 Task: Look for properties with bathroom entrances wider than 32 inches (81 centimeters).
Action: Mouse moved to (908, 144)
Screenshot: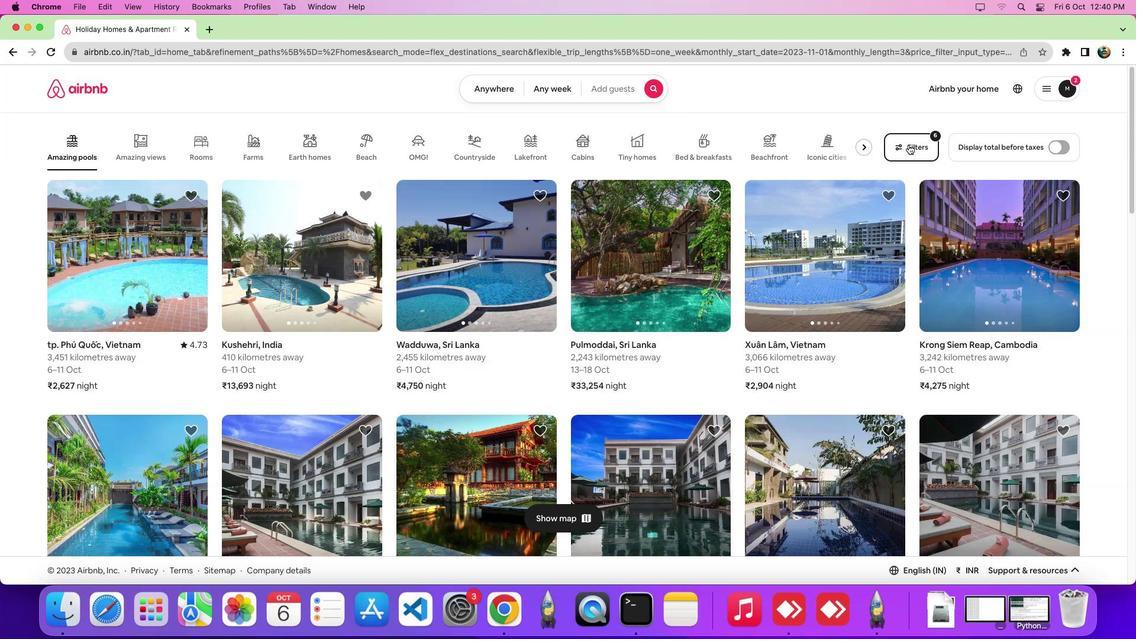 
Action: Mouse pressed left at (908, 144)
Screenshot: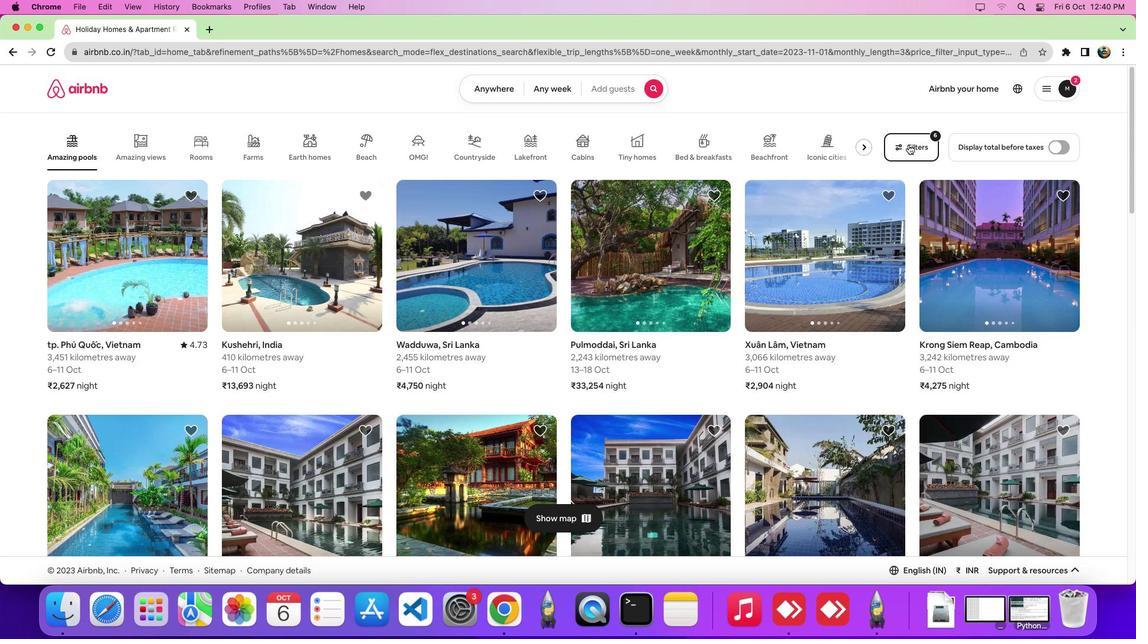 
Action: Mouse moved to (441, 214)
Screenshot: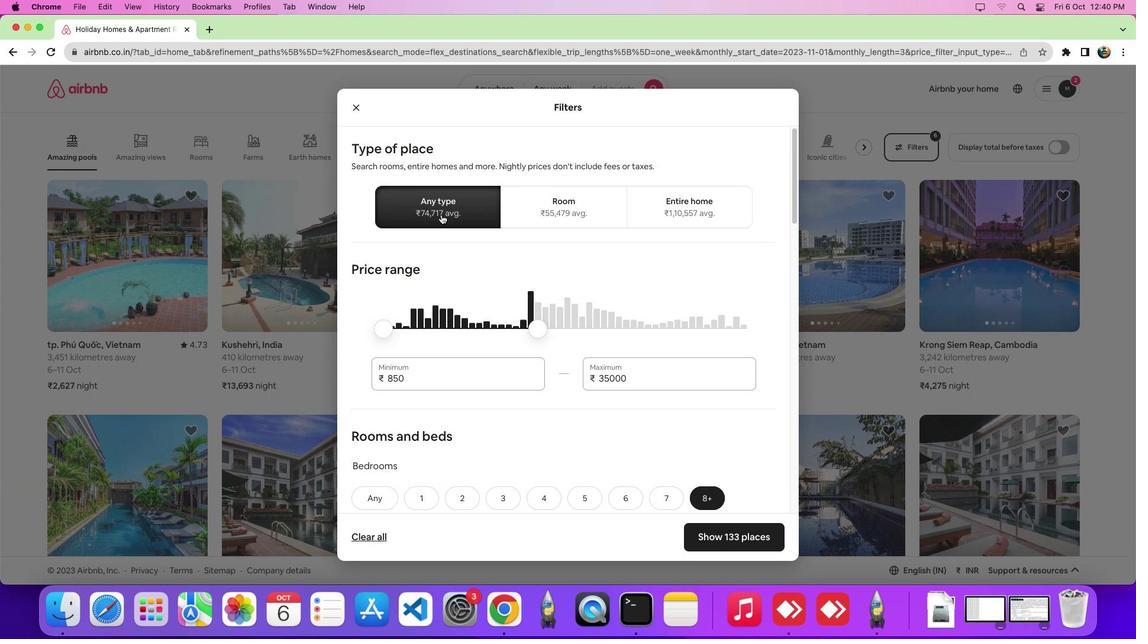 
Action: Mouse pressed left at (441, 214)
Screenshot: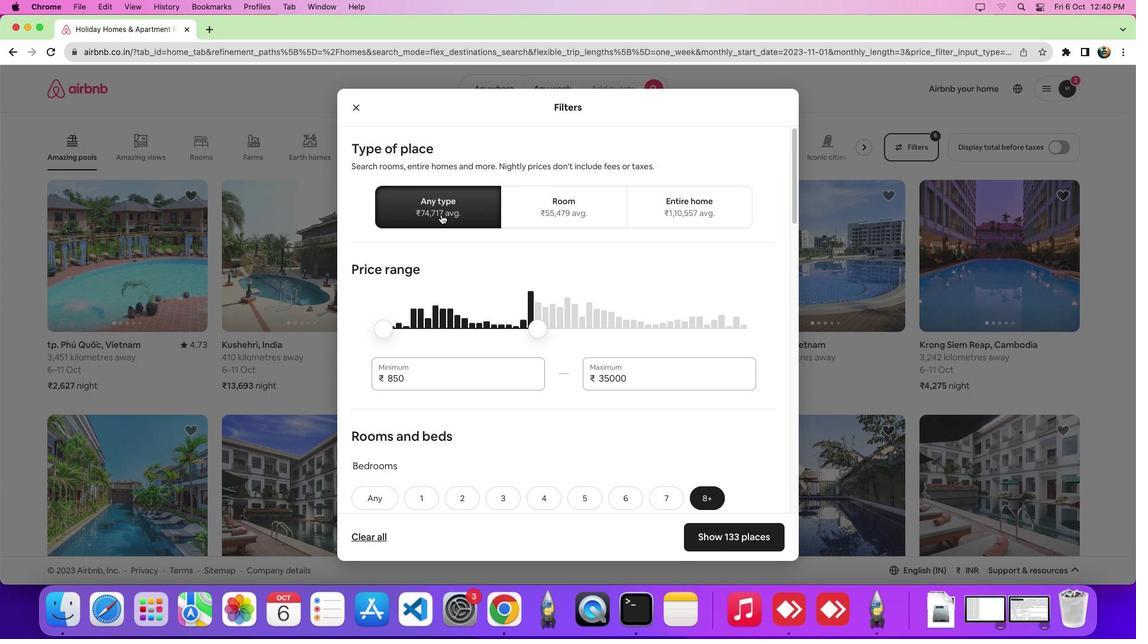 
Action: Mouse moved to (556, 294)
Screenshot: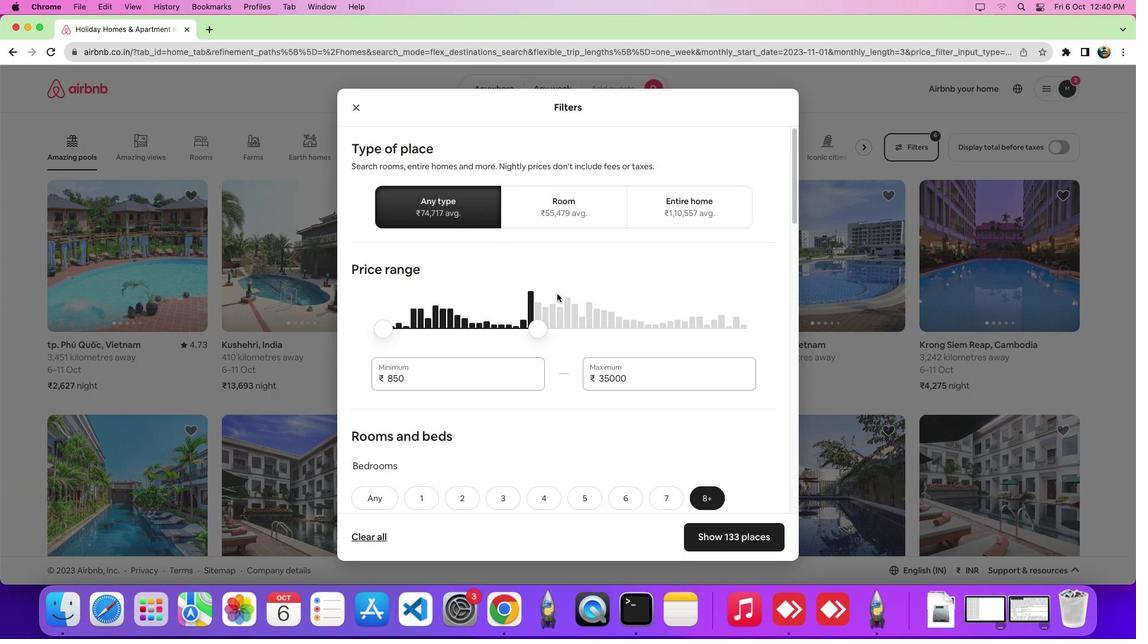
Action: Mouse scrolled (556, 294) with delta (0, 0)
Screenshot: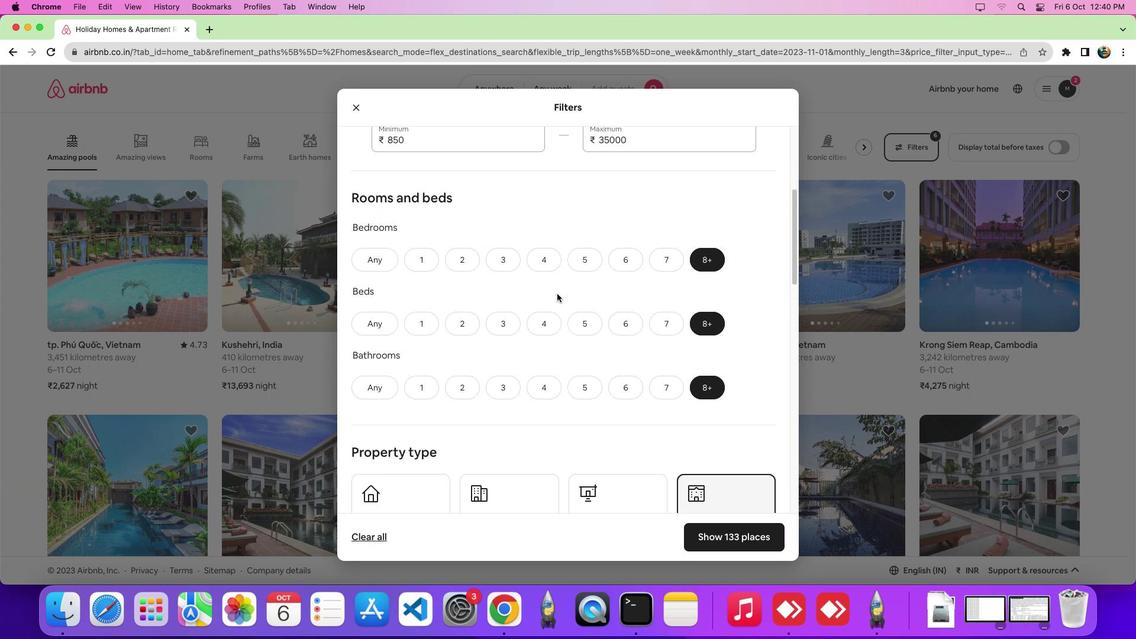
Action: Mouse scrolled (556, 294) with delta (0, 0)
Screenshot: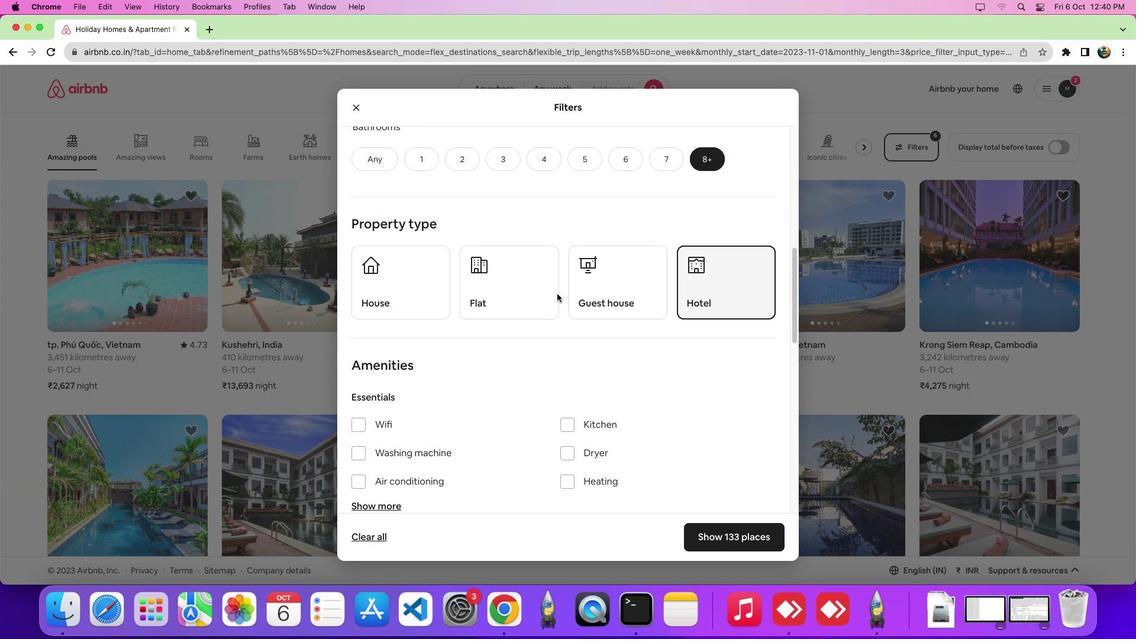 
Action: Mouse scrolled (556, 294) with delta (0, -4)
Screenshot: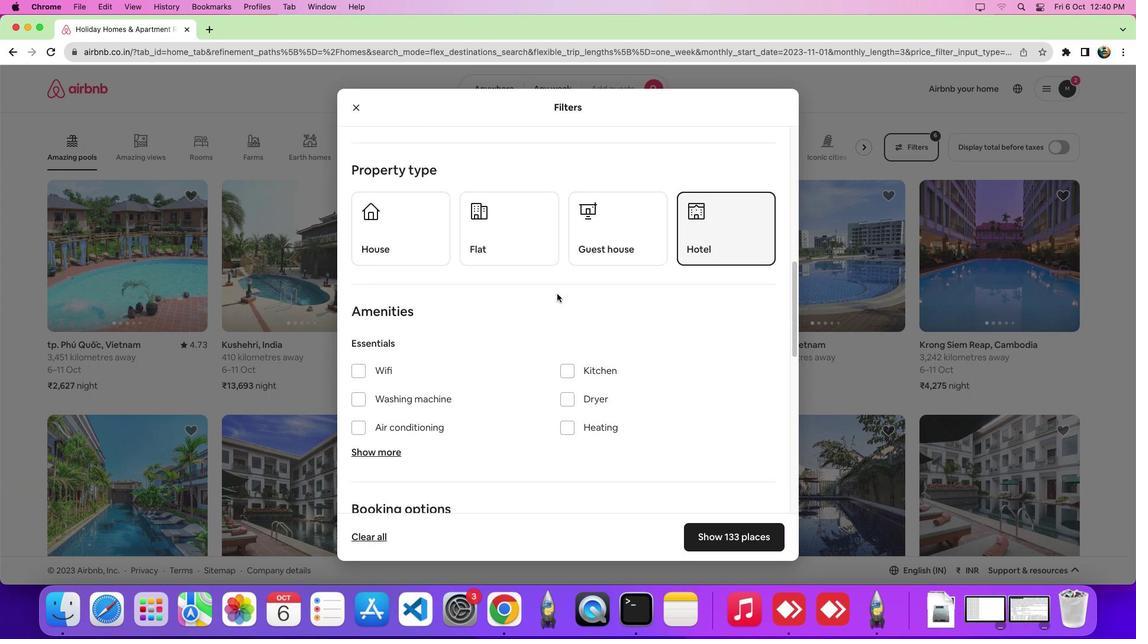 
Action: Mouse scrolled (556, 294) with delta (0, -7)
Screenshot: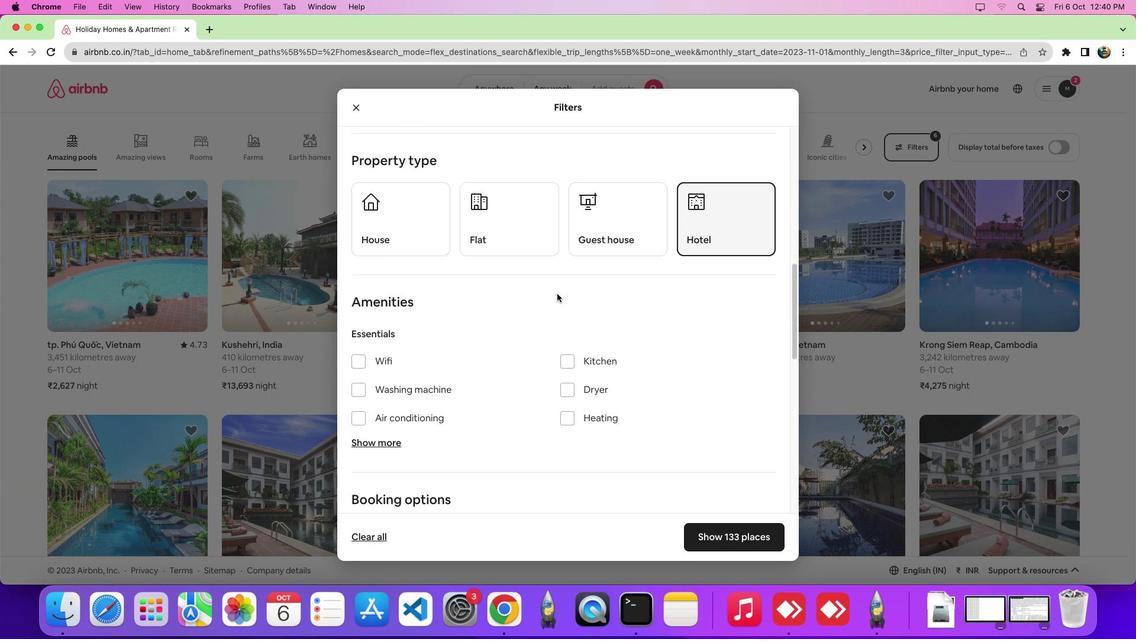 
Action: Mouse scrolled (556, 294) with delta (0, 0)
Screenshot: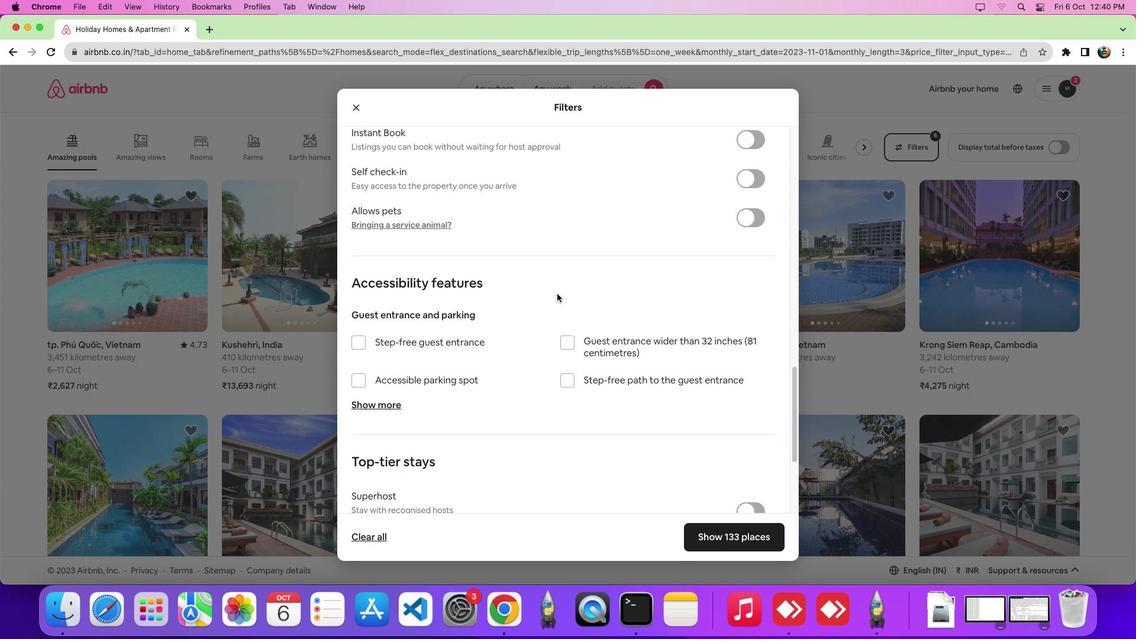 
Action: Mouse scrolled (556, 294) with delta (0, -1)
Screenshot: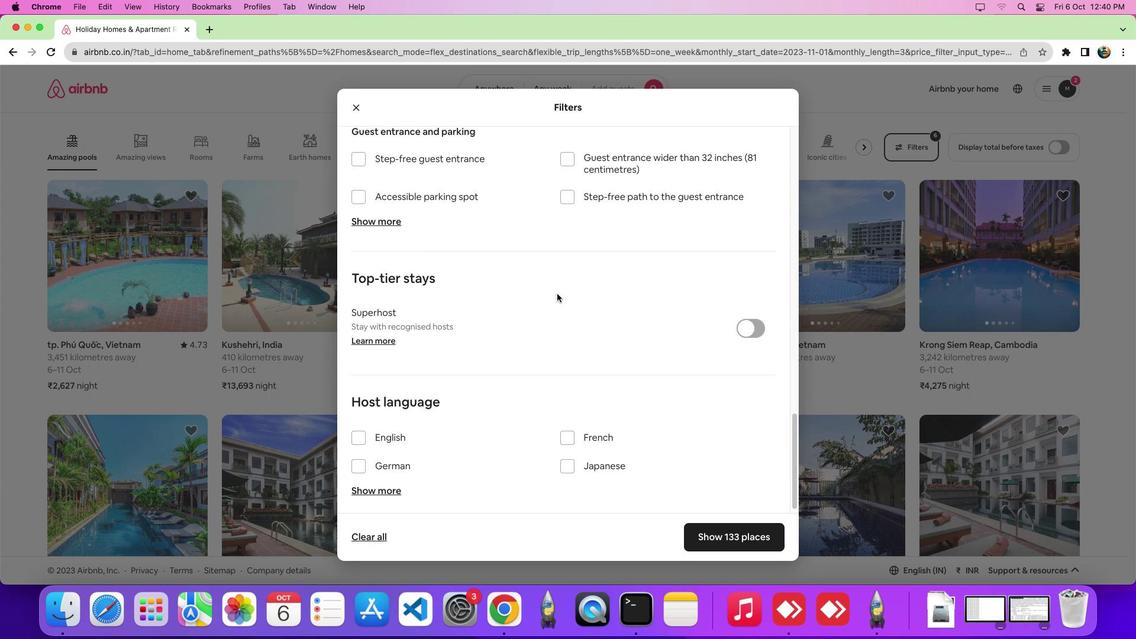 
Action: Mouse scrolled (556, 294) with delta (0, -5)
Screenshot: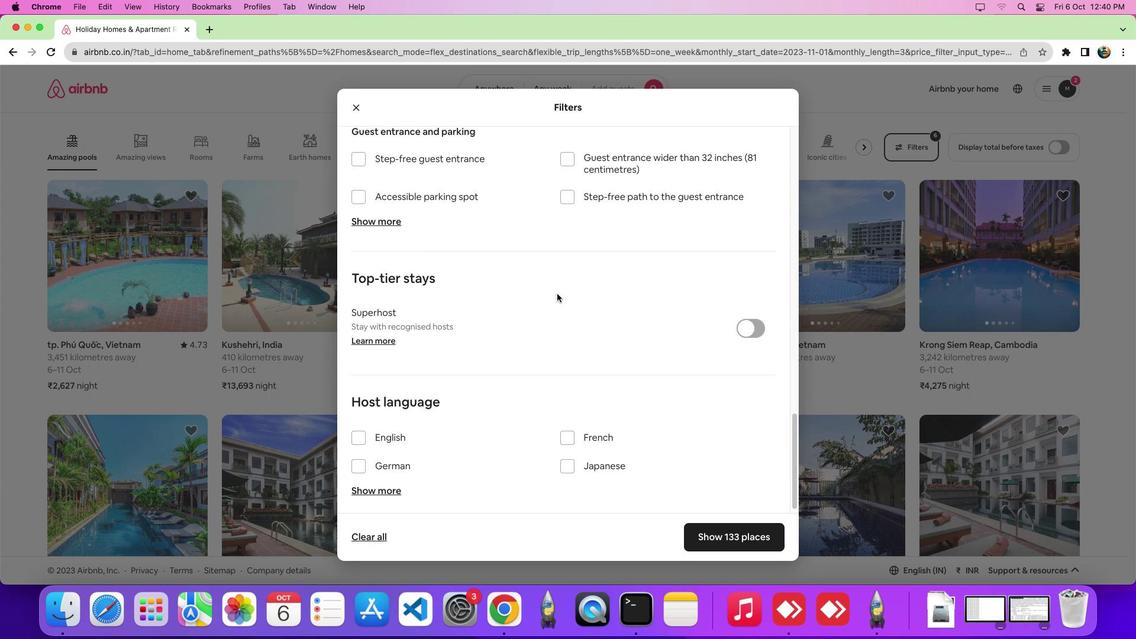 
Action: Mouse scrolled (556, 294) with delta (0, -8)
Screenshot: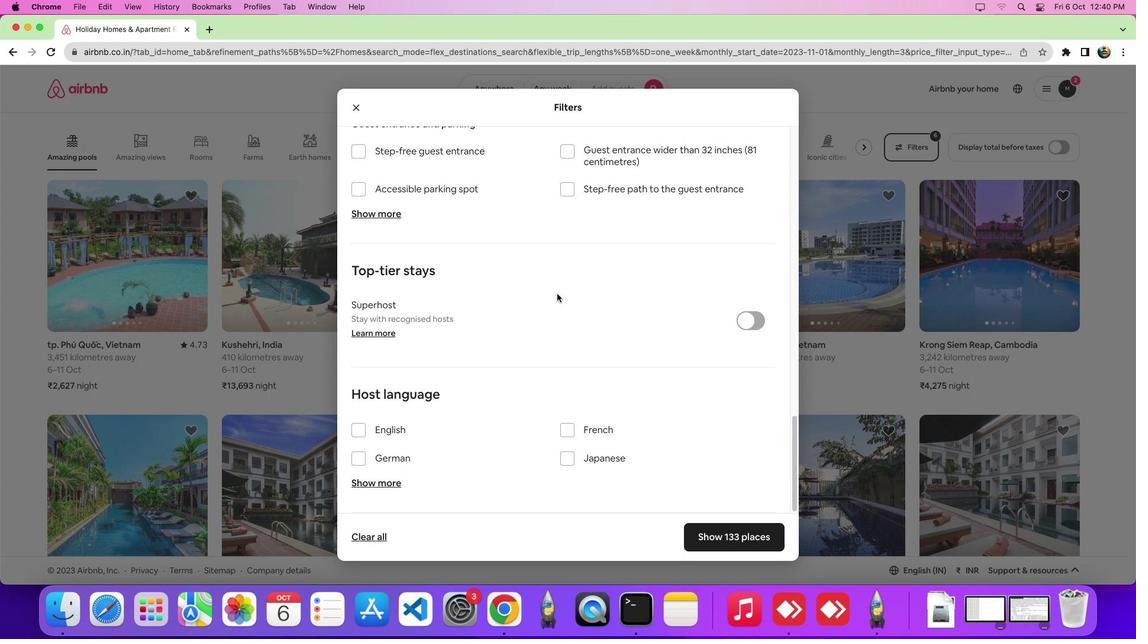 
Action: Mouse scrolled (556, 294) with delta (0, -8)
Screenshot: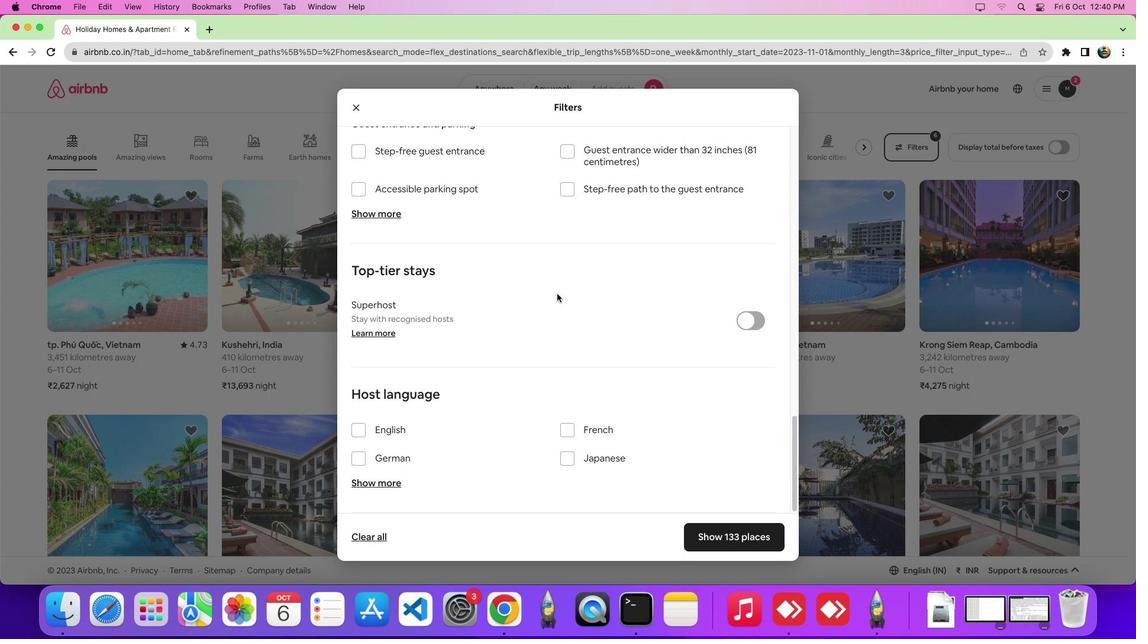 
Action: Mouse moved to (397, 344)
Screenshot: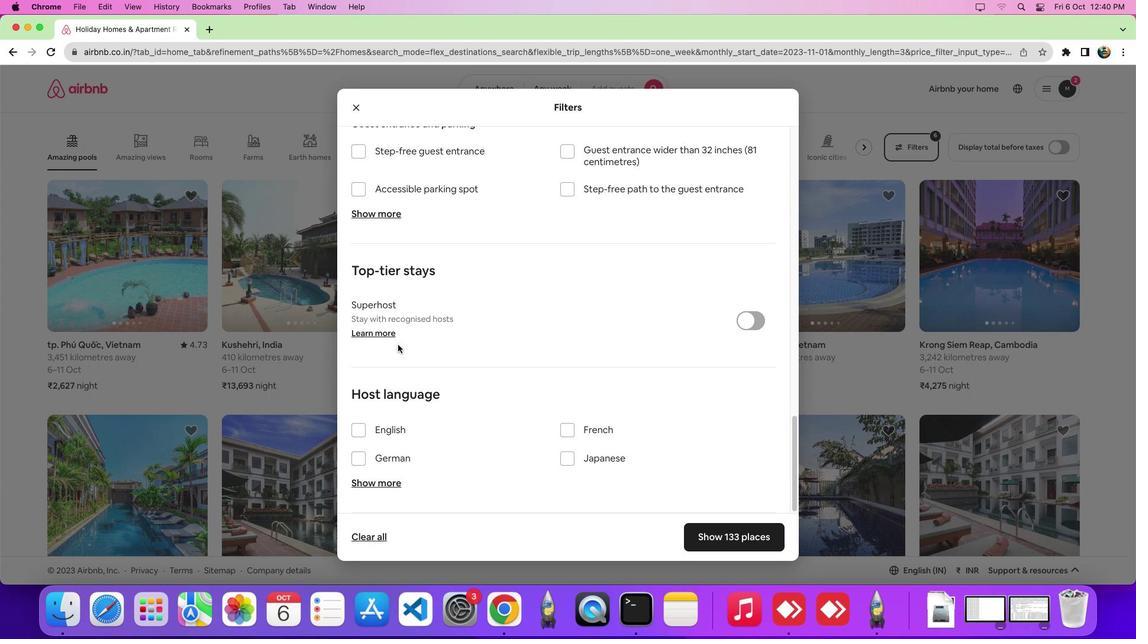 
Action: Mouse scrolled (397, 344) with delta (0, 0)
Screenshot: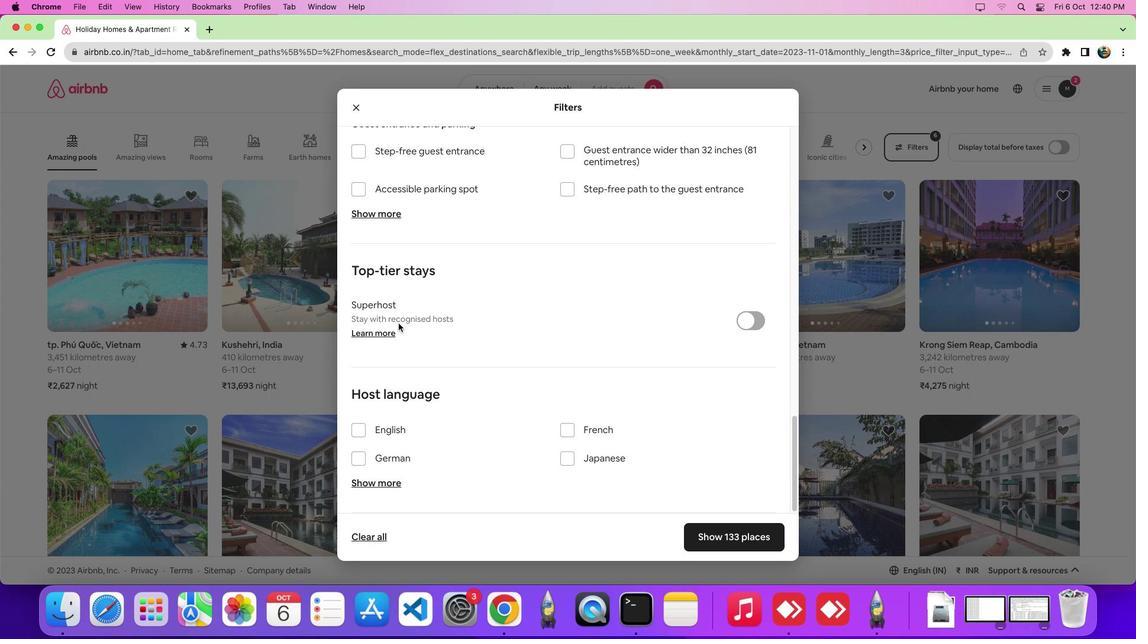 
Action: Mouse scrolled (397, 344) with delta (0, 0)
Screenshot: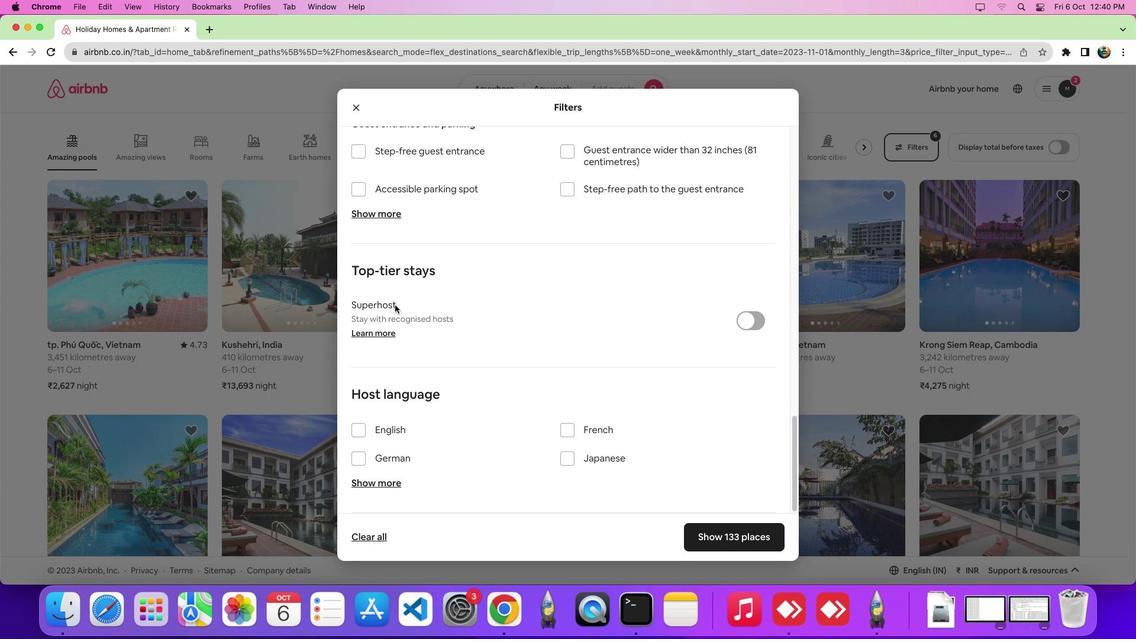 
Action: Mouse moved to (378, 216)
Screenshot: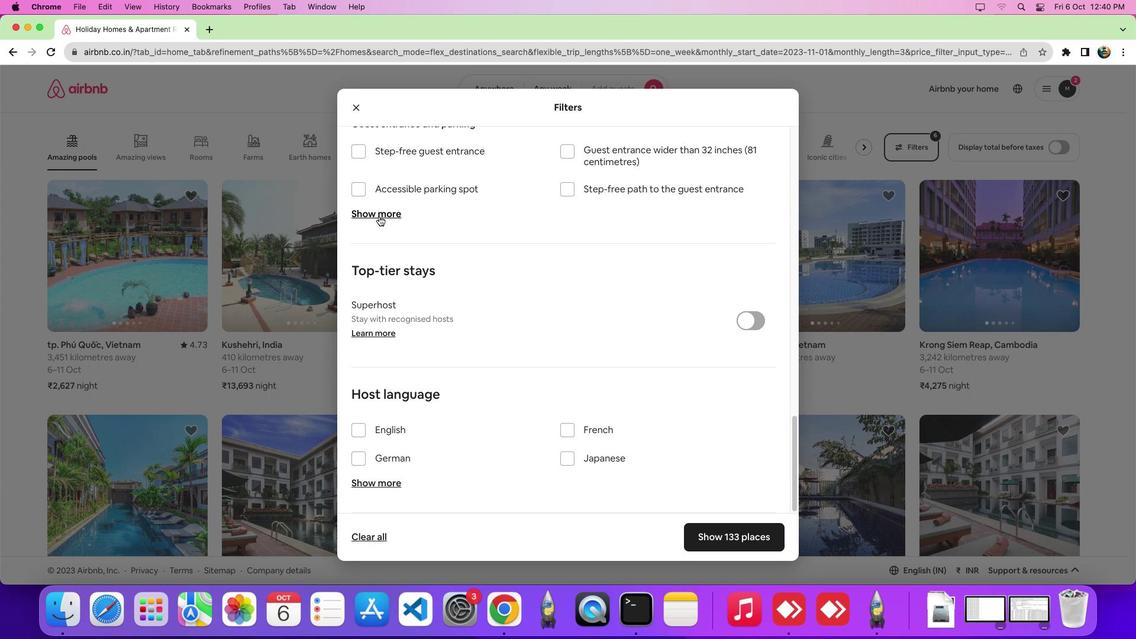 
Action: Mouse pressed left at (378, 216)
Screenshot: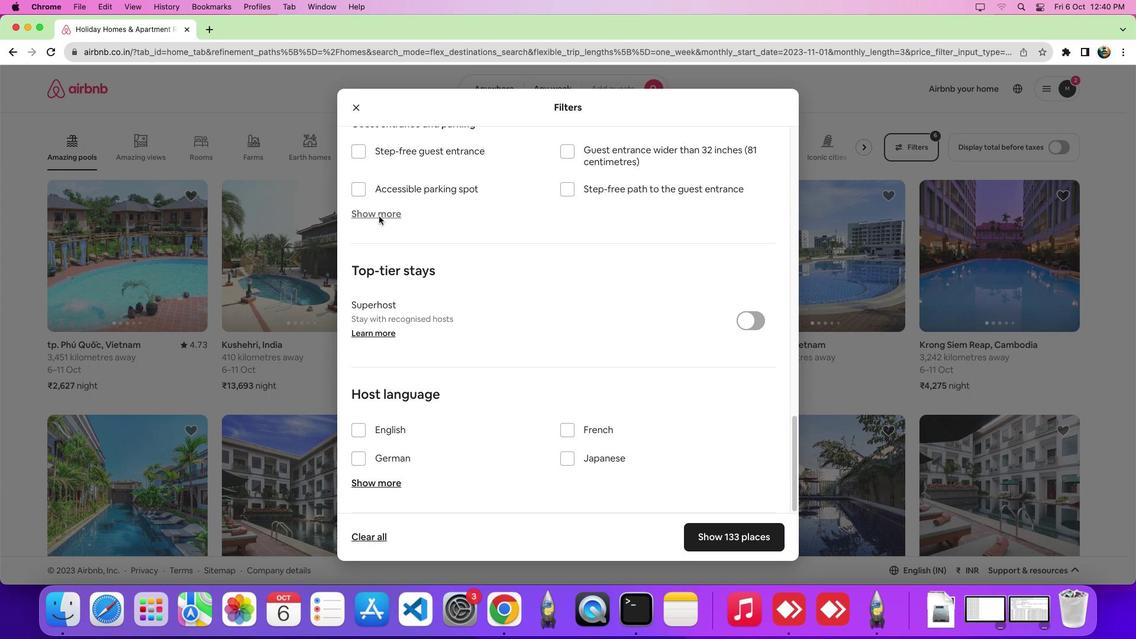 
Action: Mouse moved to (541, 309)
Screenshot: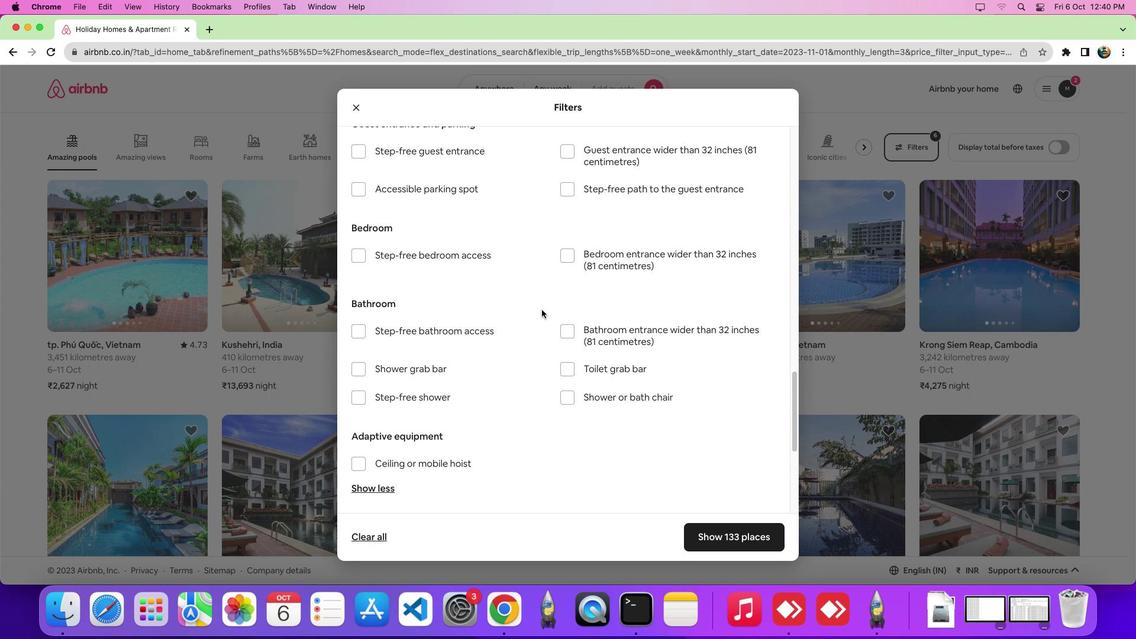 
Action: Mouse scrolled (541, 309) with delta (0, 0)
Screenshot: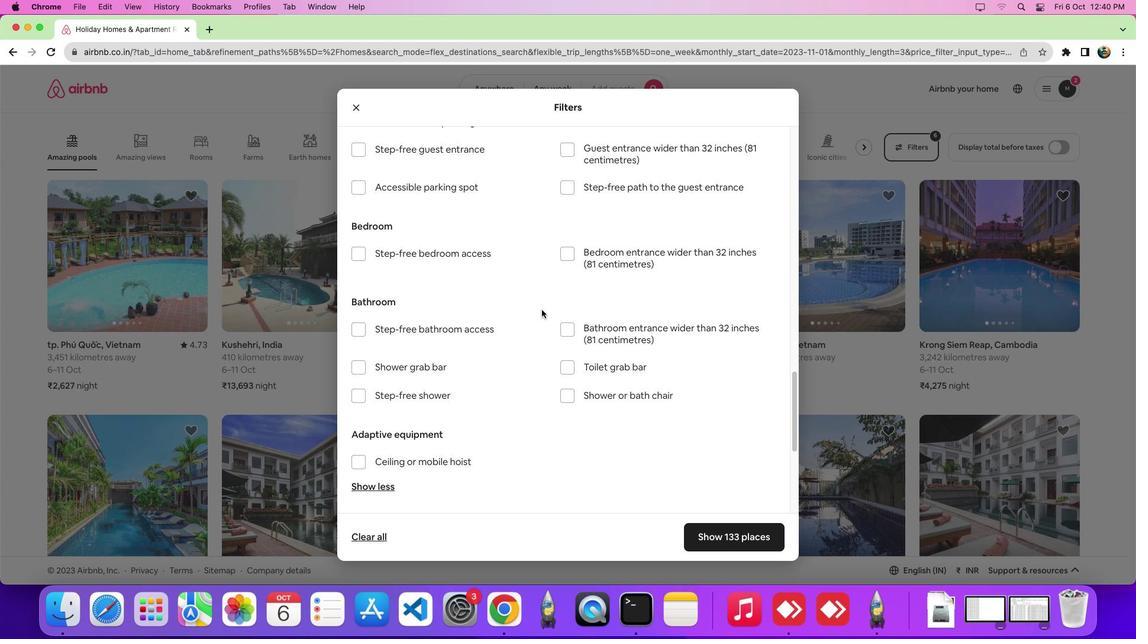 
Action: Mouse scrolled (541, 309) with delta (0, 0)
Screenshot: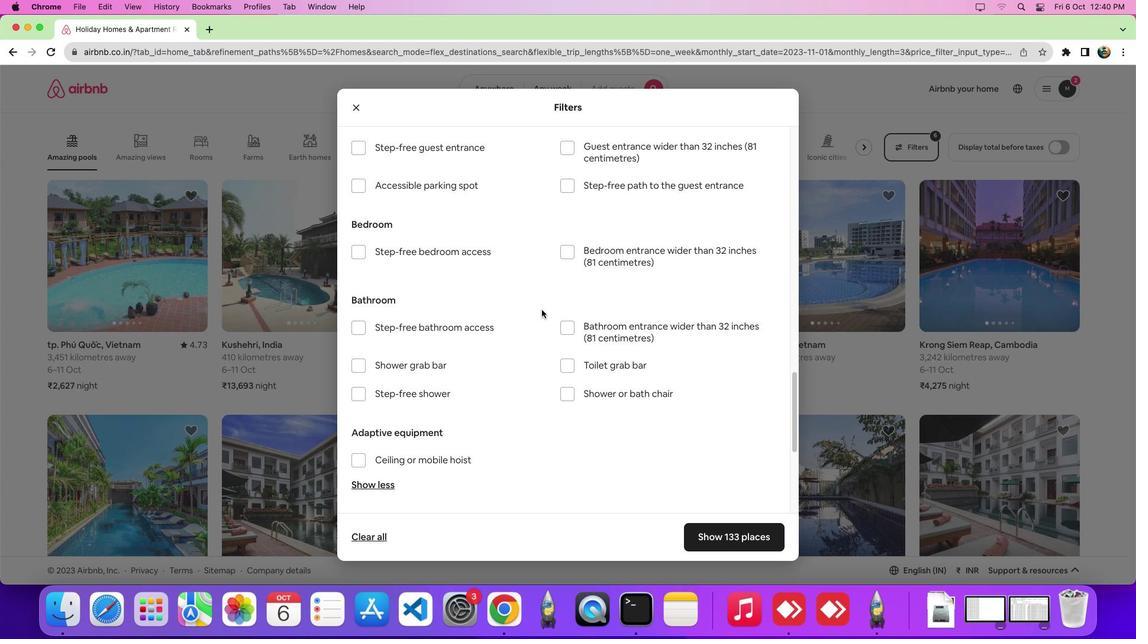 
Action: Mouse scrolled (541, 309) with delta (0, 0)
Screenshot: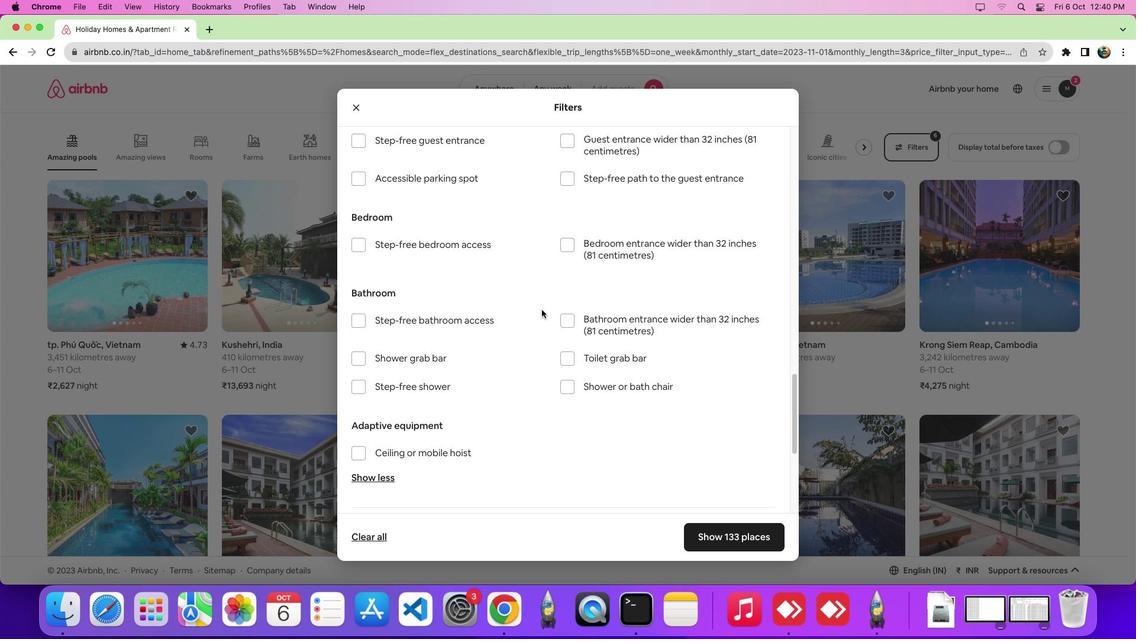 
Action: Mouse moved to (568, 323)
Screenshot: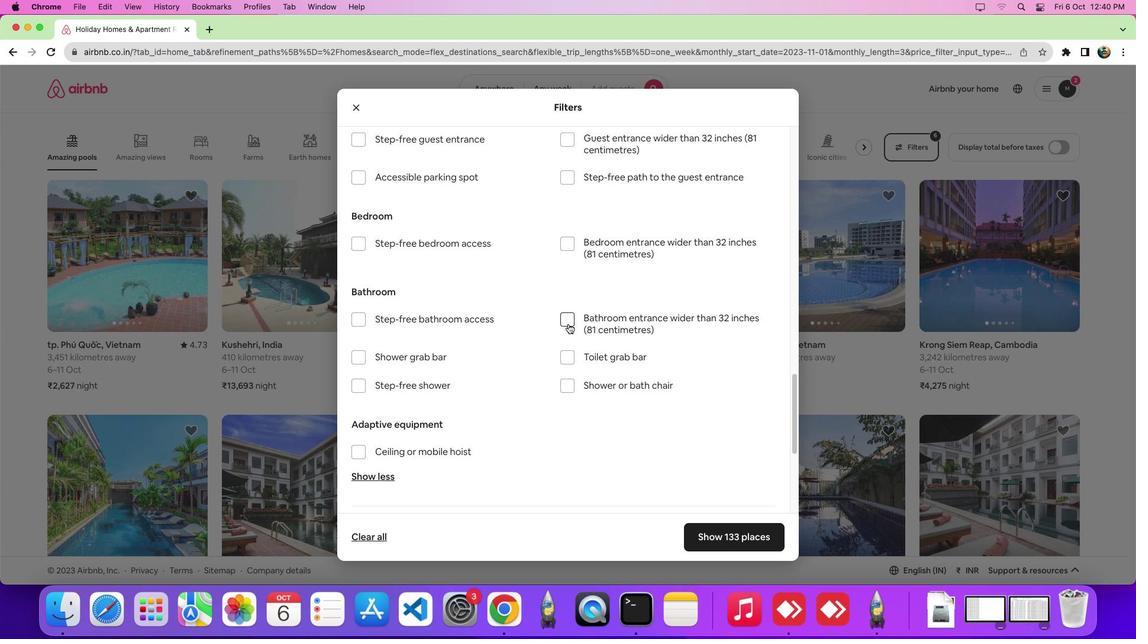 
Action: Mouse pressed left at (568, 323)
Screenshot: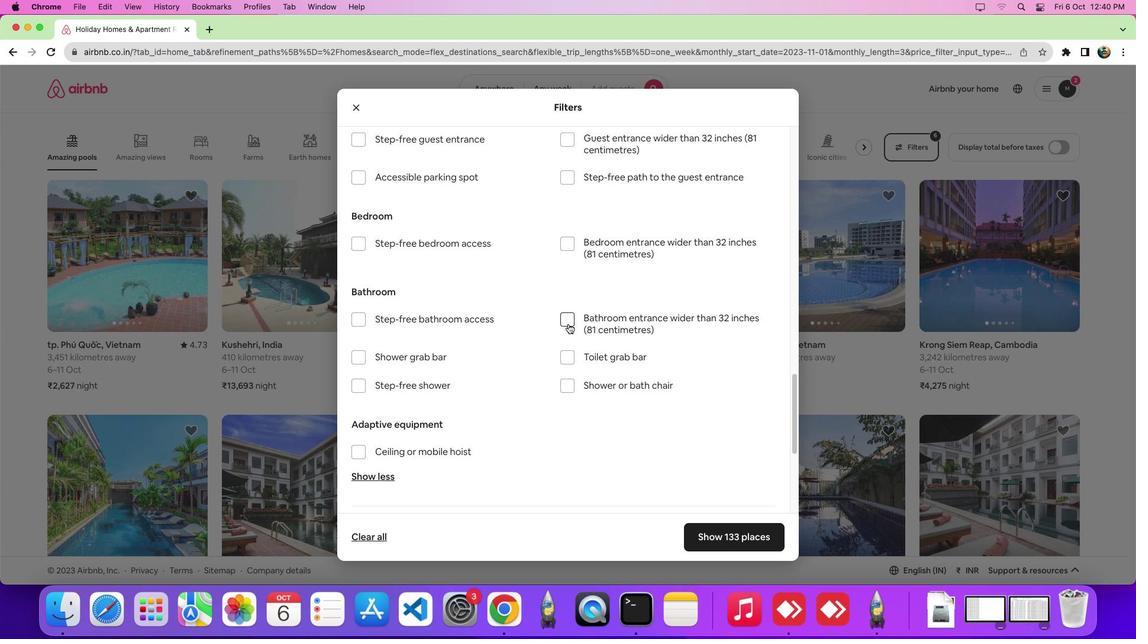 
Action: Mouse moved to (726, 528)
Screenshot: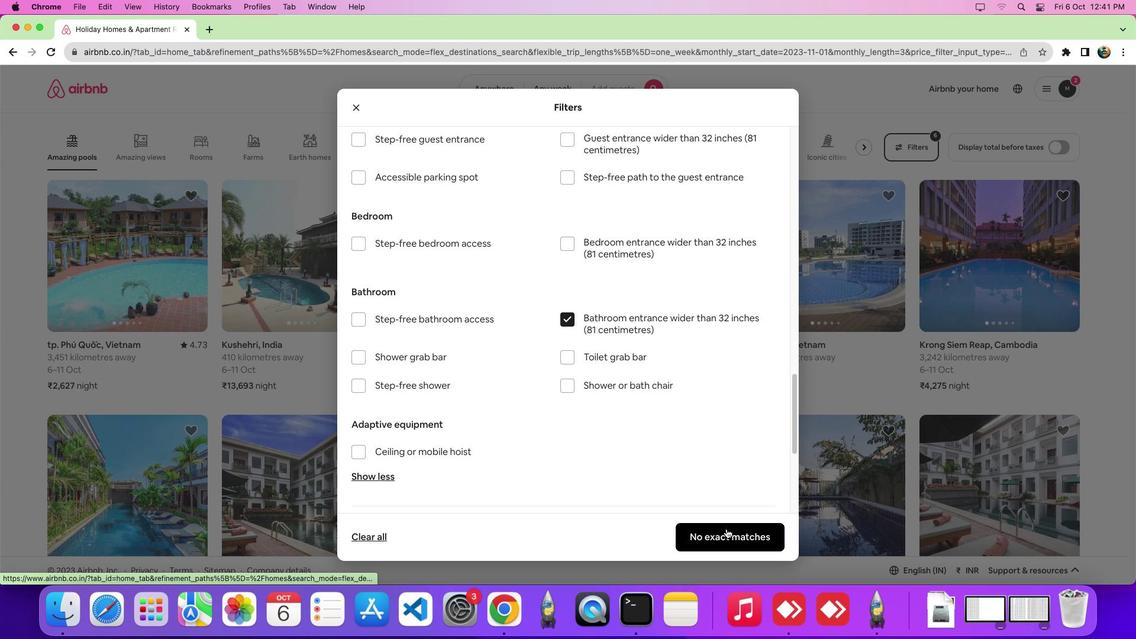 
Action: Mouse pressed left at (726, 528)
Screenshot: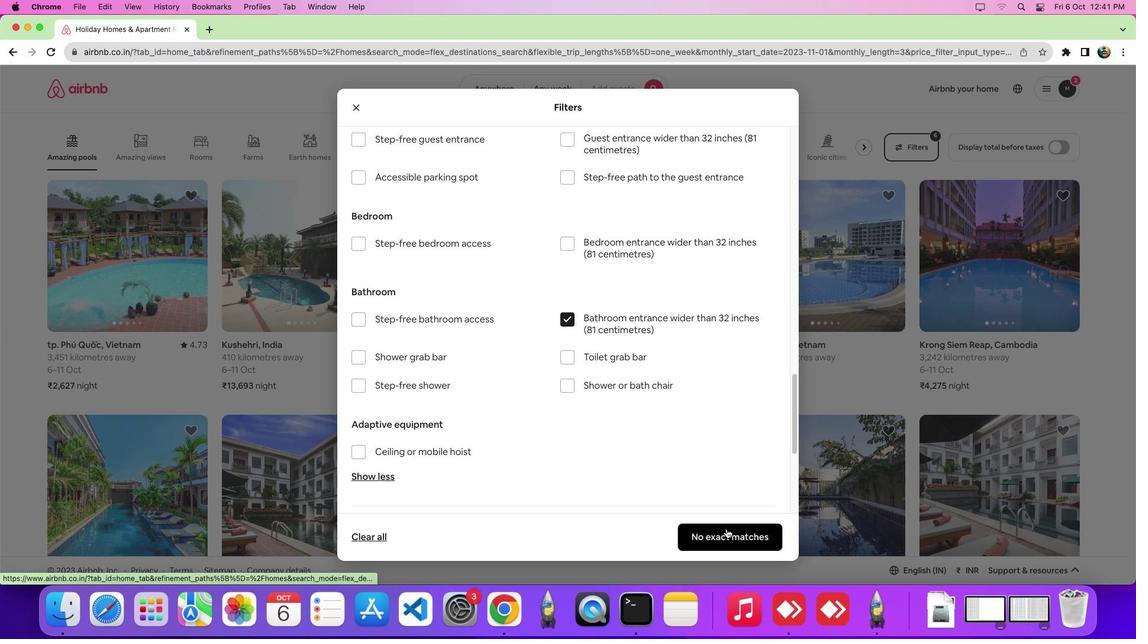
Action: Mouse moved to (718, 477)
Screenshot: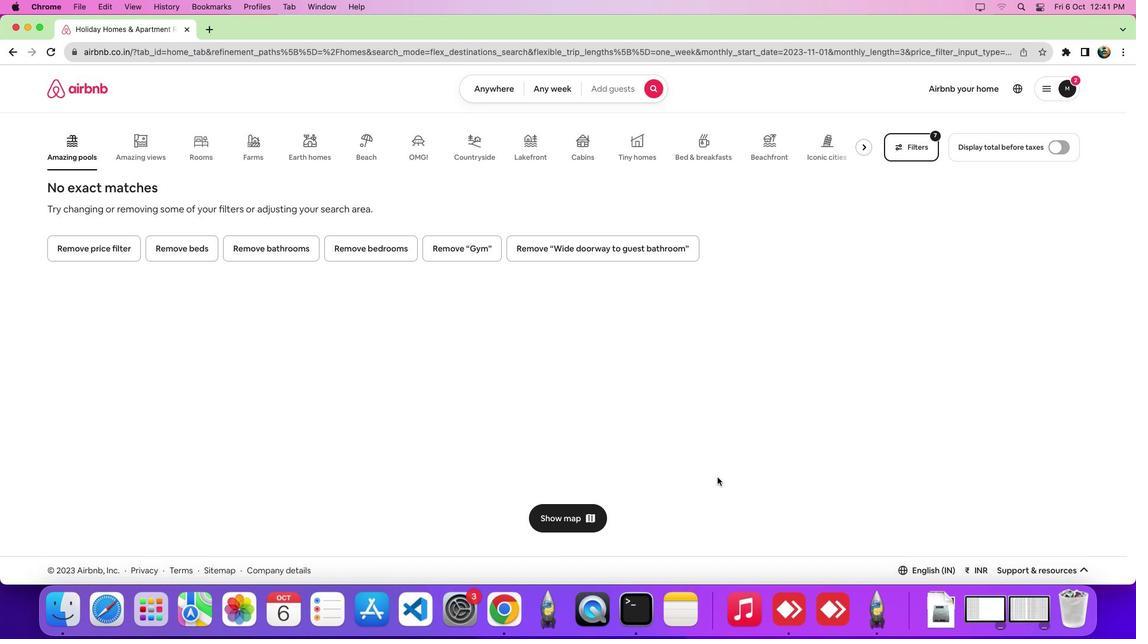 
